 Task: Check your schedule and emails for today in Microsoft Outlook.
Action: Mouse moved to (18, 32)
Screenshot: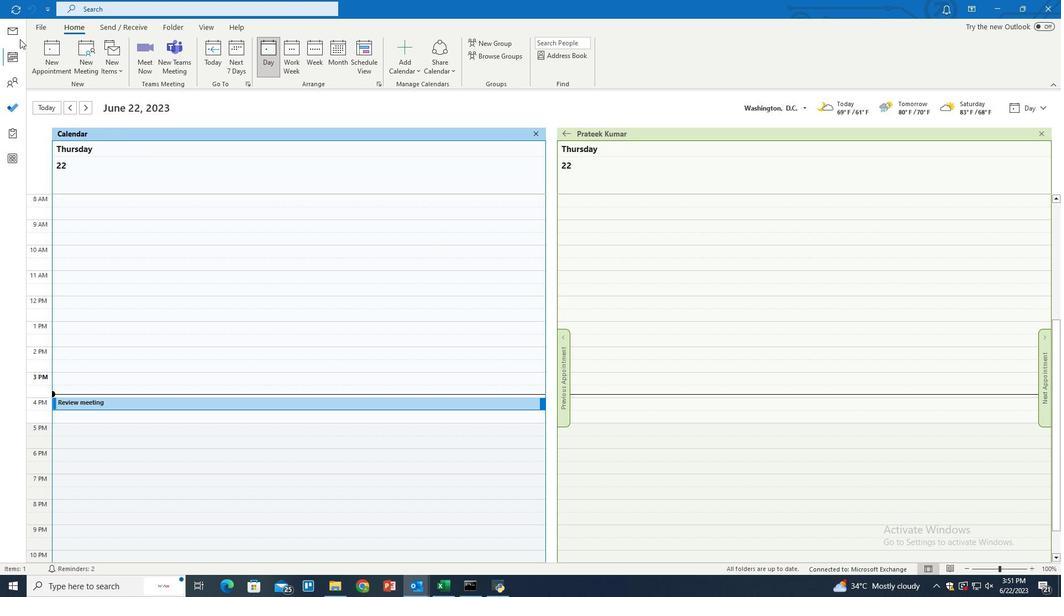 
Action: Mouse pressed left at (18, 32)
Screenshot: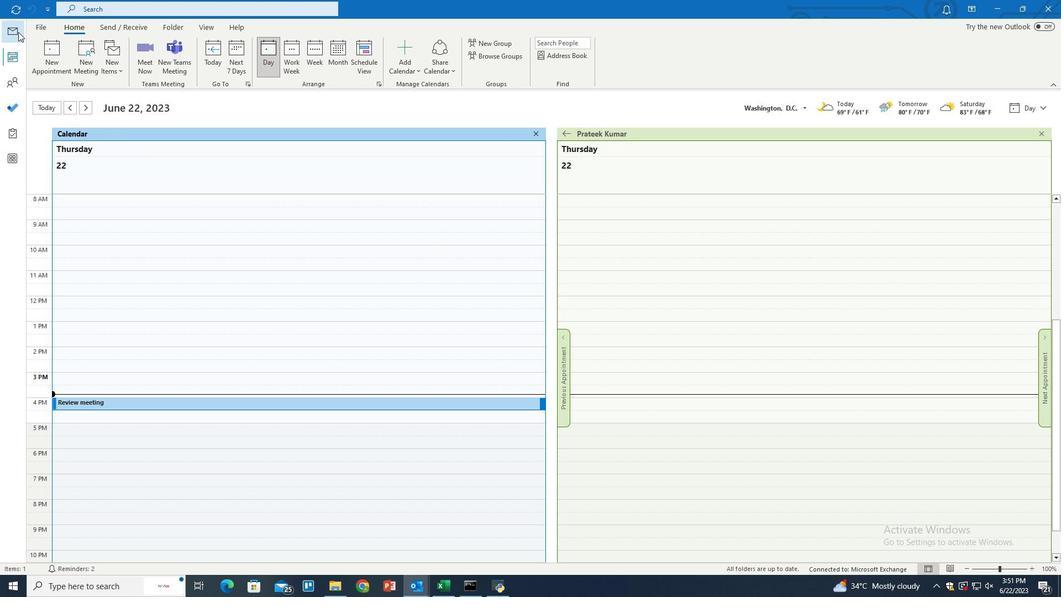 
Action: Mouse moved to (206, 30)
Screenshot: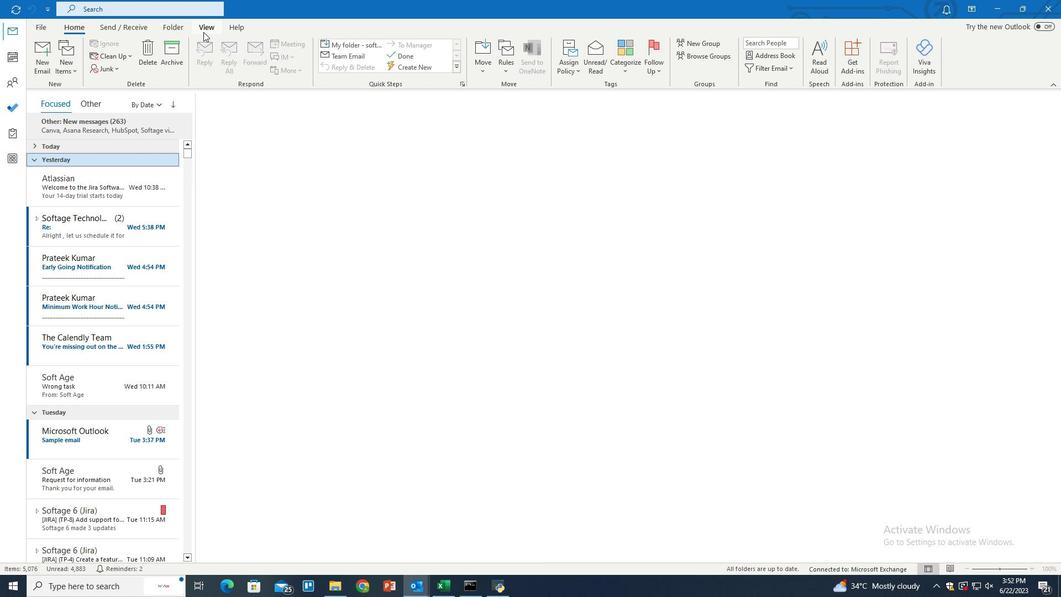 
Action: Mouse pressed left at (206, 30)
Screenshot: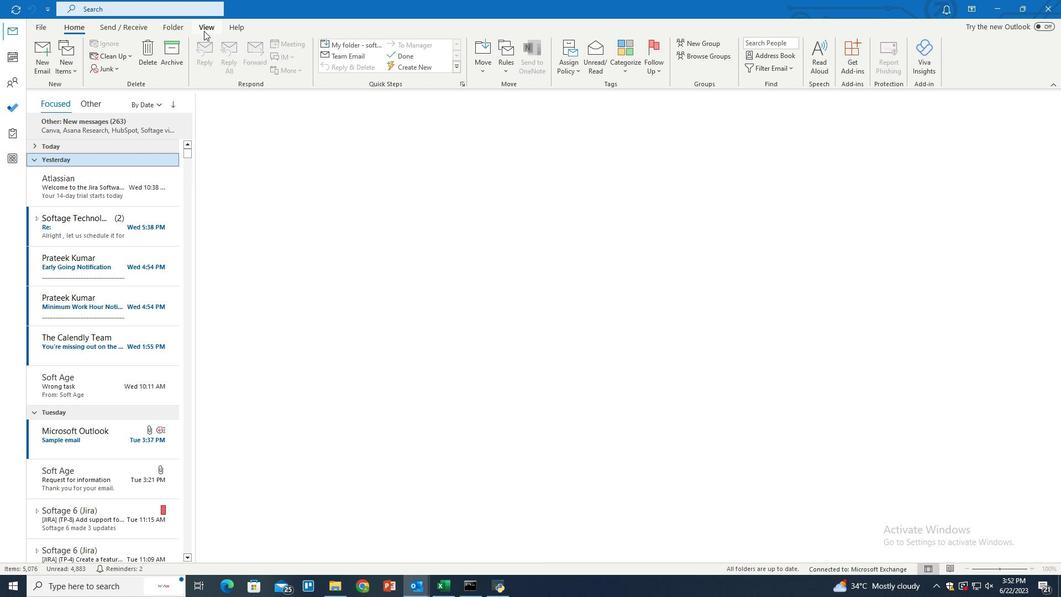 
Action: Mouse moved to (739, 62)
Screenshot: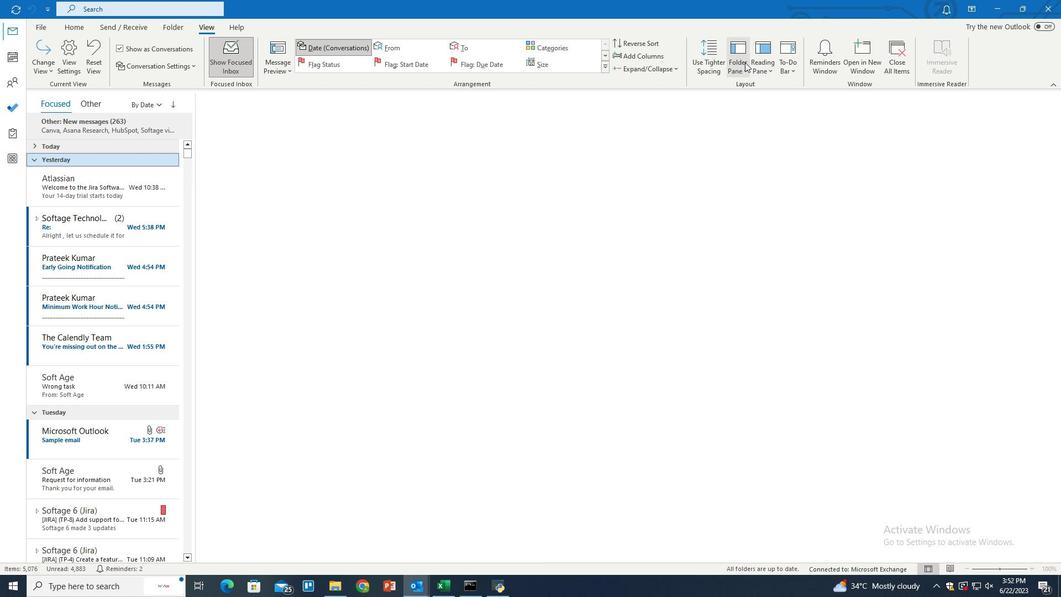 
Action: Mouse pressed left at (739, 62)
Screenshot: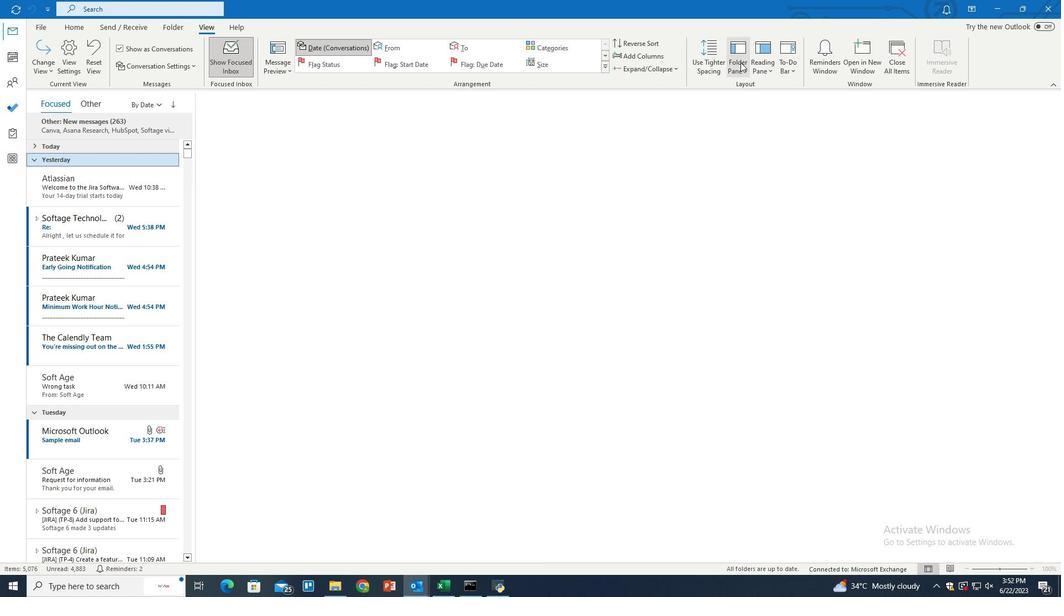 
Action: Mouse moved to (756, 139)
Screenshot: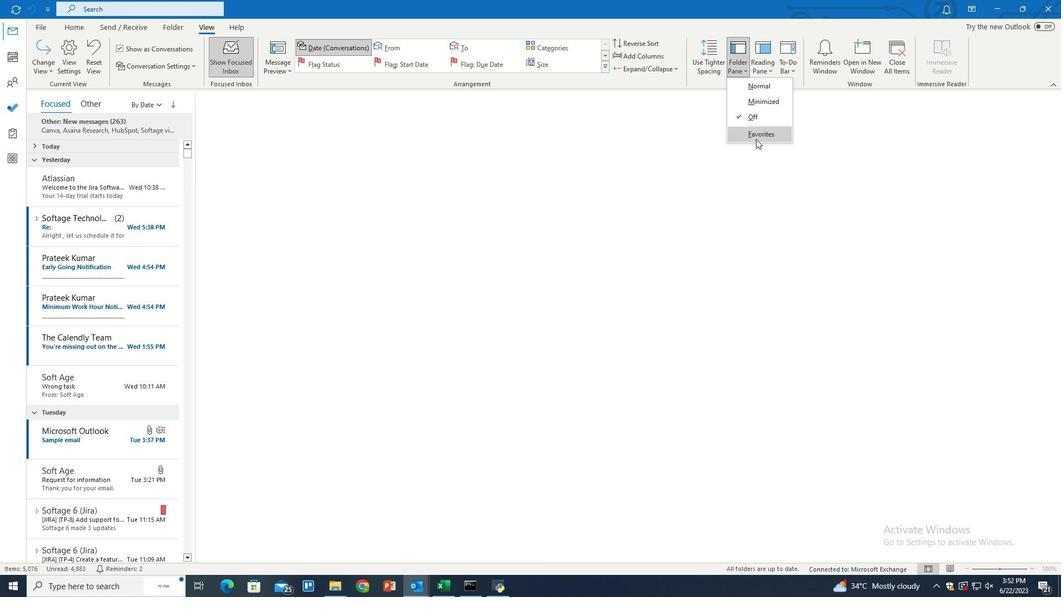 
Action: Mouse pressed left at (756, 139)
Screenshot: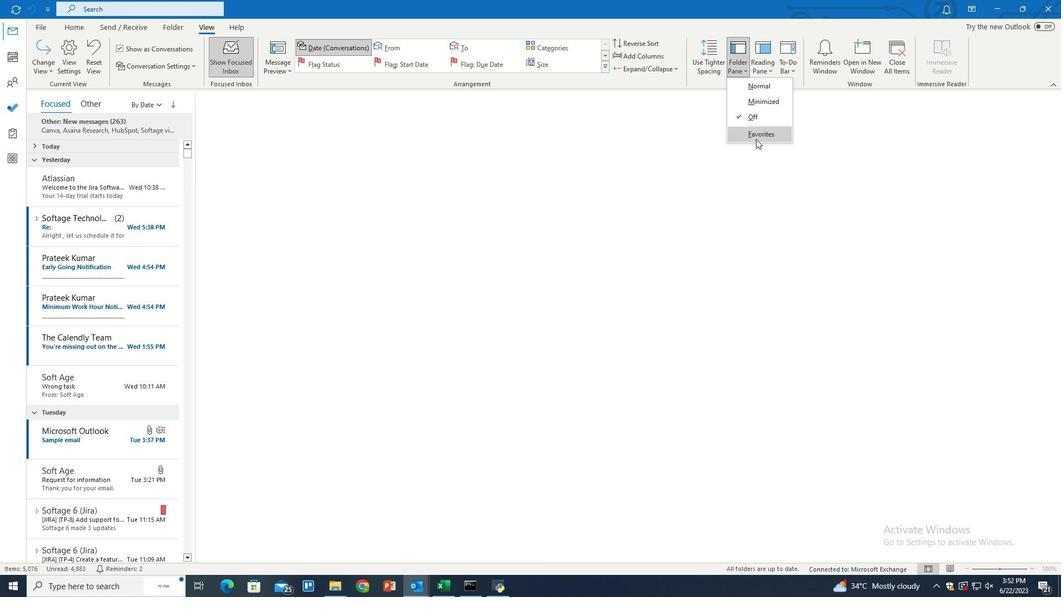 
Action: Mouse moved to (715, 203)
Screenshot: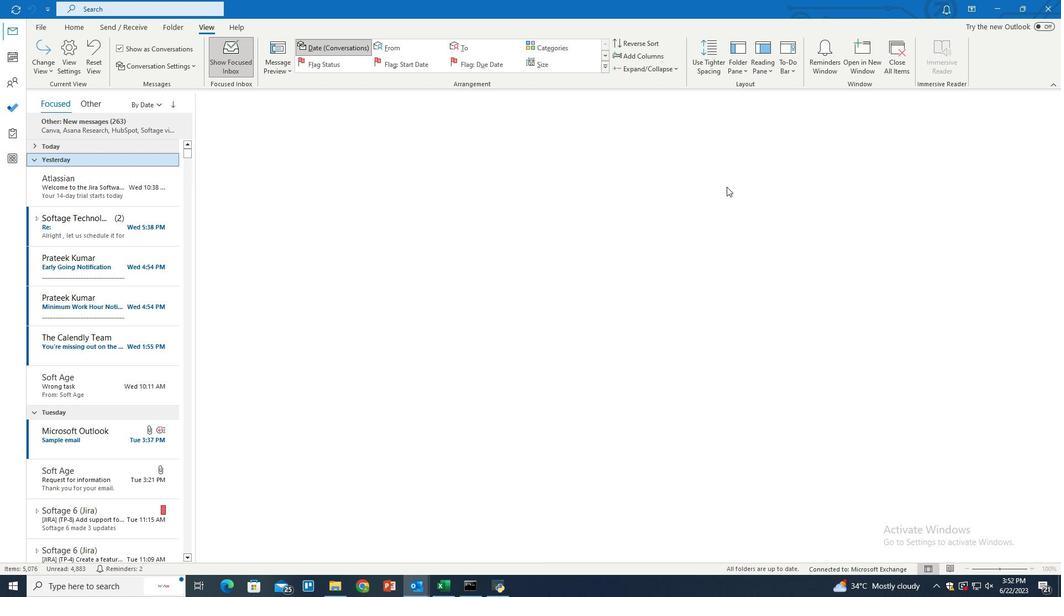 
